 Task: Create in the project Trailblazer in Backlog an issue 'Implement a new cloud-based logistics optimization system for a company with advanced routing and scheduling capabilities', assign it to team member softage.2@softage.net and change the status to IN PROGRESS.
Action: Mouse moved to (222, 241)
Screenshot: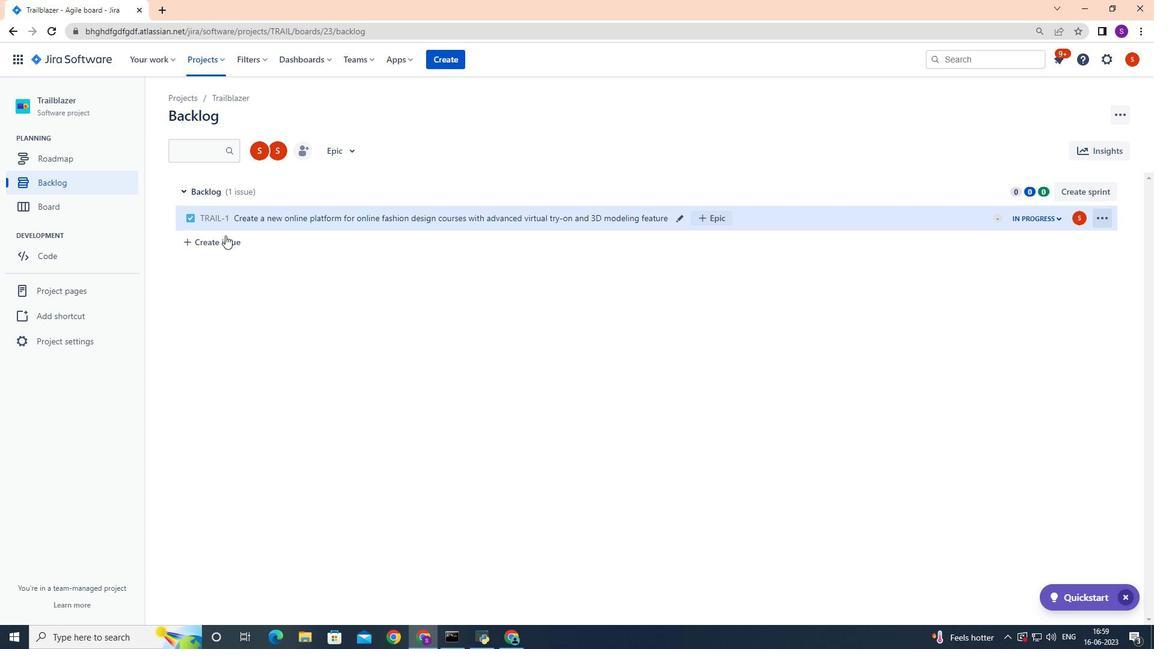 
Action: Mouse pressed left at (222, 241)
Screenshot: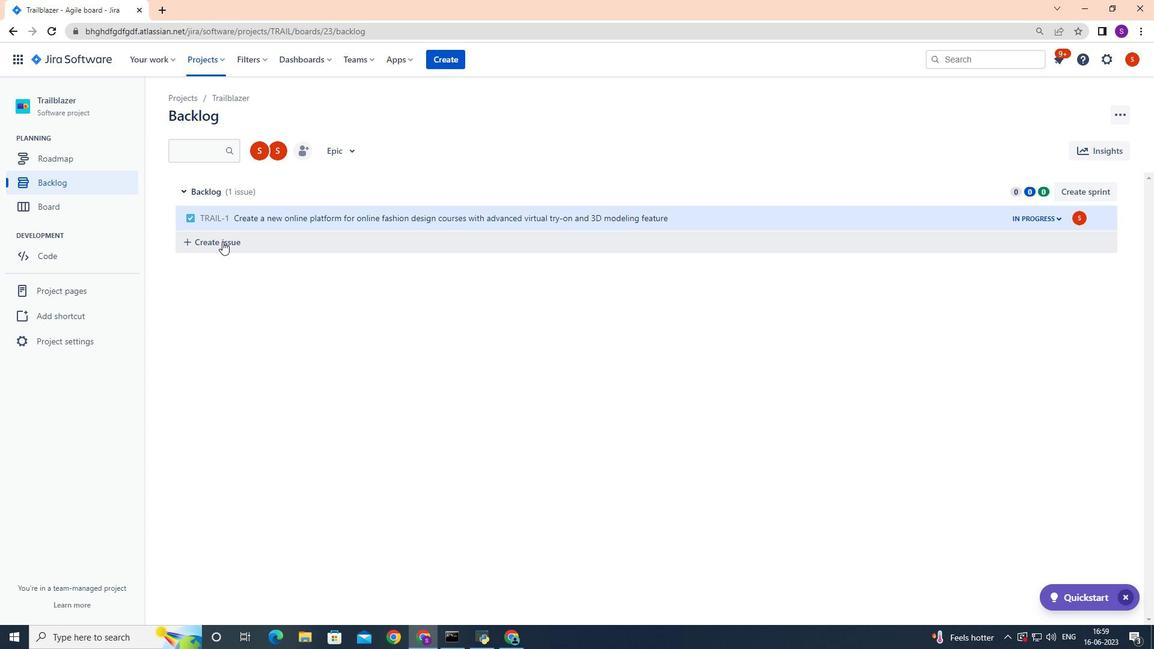 
Action: Mouse moved to (221, 241)
Screenshot: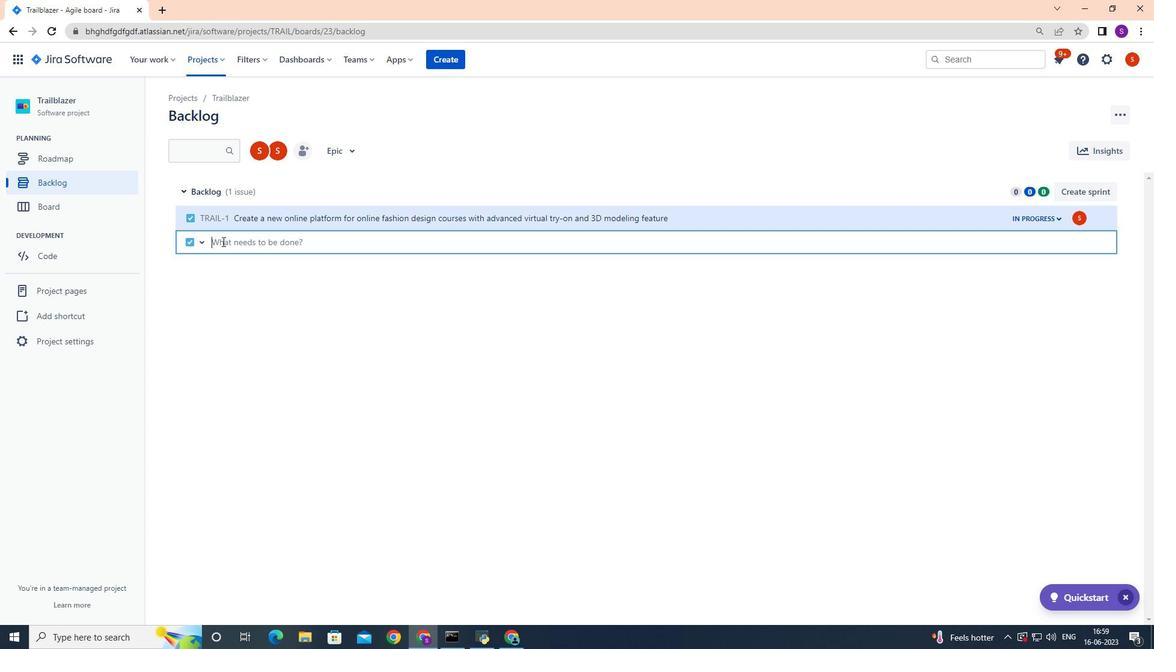 
Action: Key pressed <Key.shift>Implement<Key.space>a<Key.space>new<Key.space>cloud-based<Key.space>logistics<Key.space>optimization<Key.space>system<Key.space>for<Key.space>a<Key.space>company<Key.space>with<Key.space>advanced<Key.space>routing<Key.space>and<Key.space>scheduling<Key.space>capabilities
Screenshot: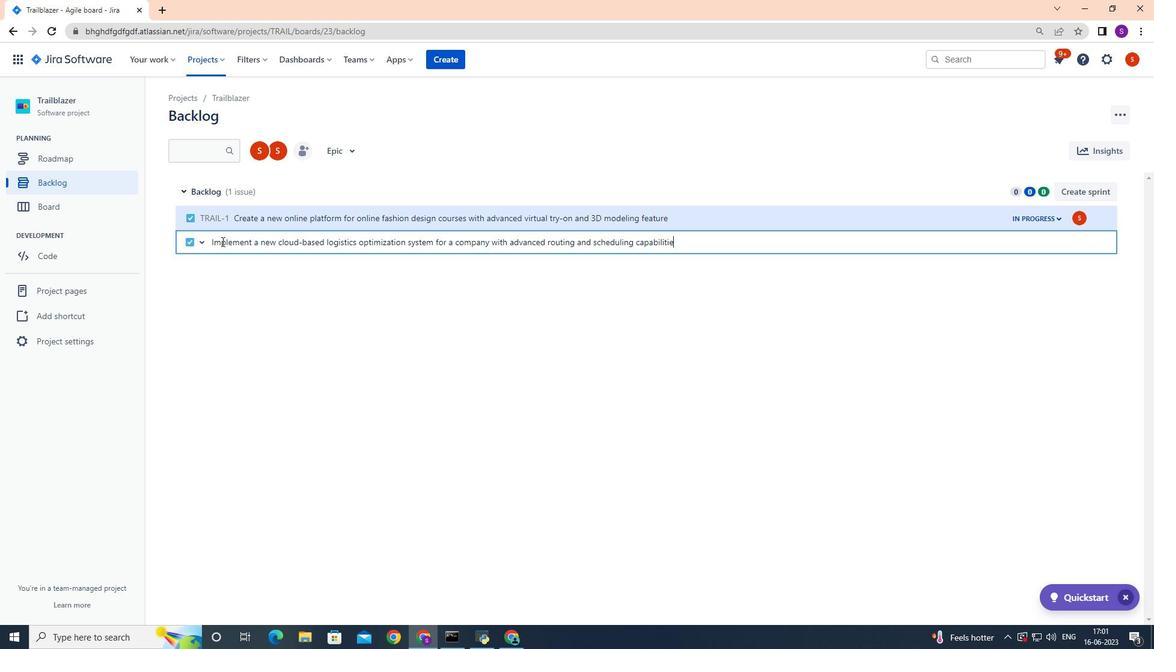 
Action: Mouse moved to (895, 242)
Screenshot: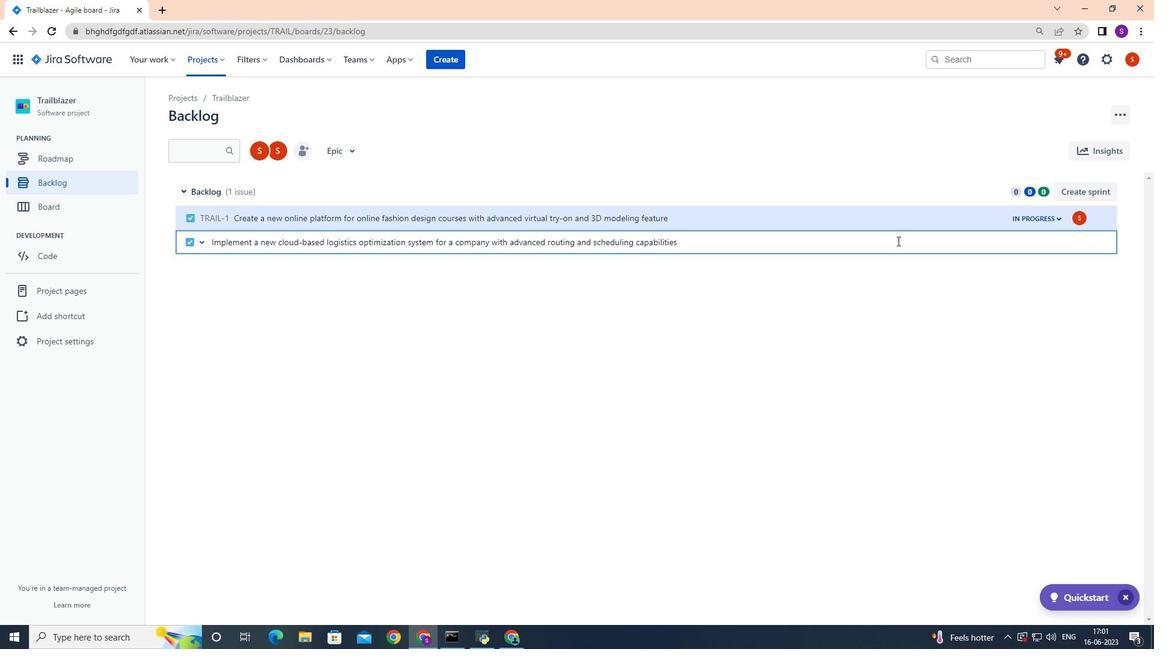 
Action: Mouse pressed left at (895, 242)
Screenshot: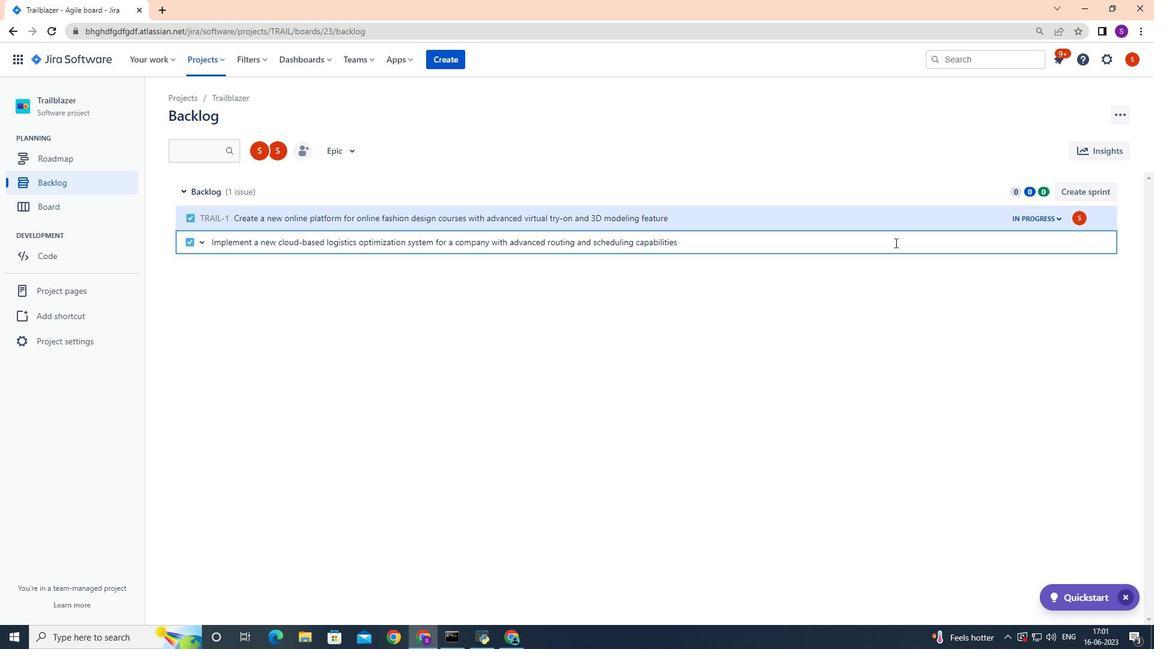 
Action: Key pressed <Key.enter>
Screenshot: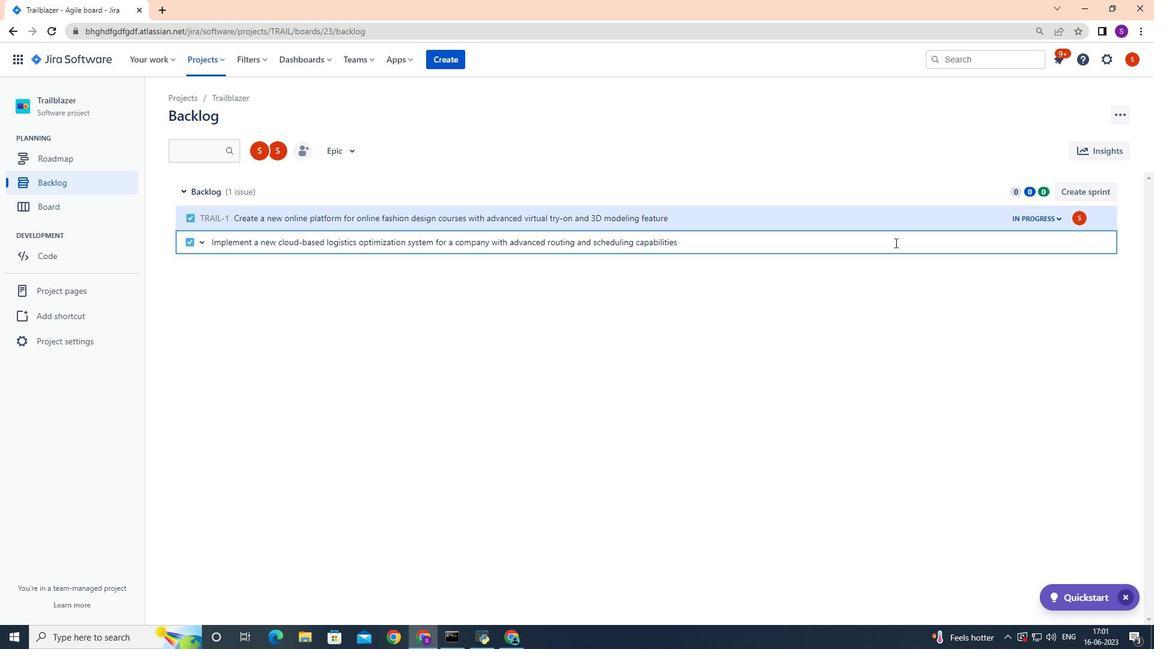 
Action: Mouse moved to (877, 237)
Screenshot: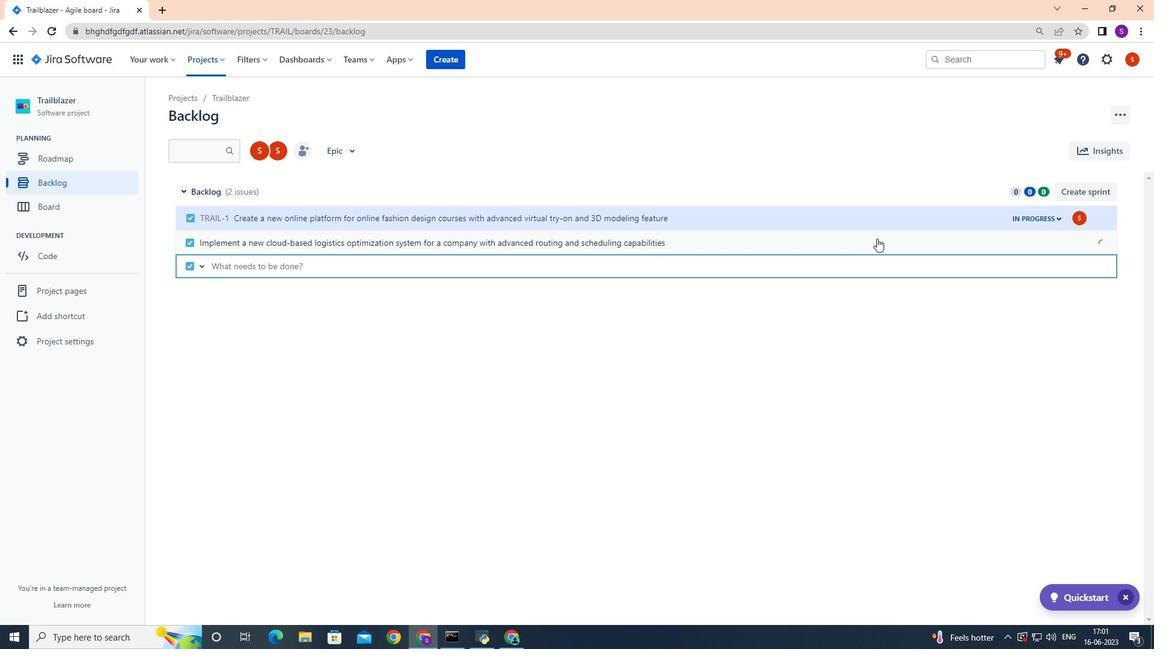 
Action: Mouse pressed left at (877, 237)
Screenshot: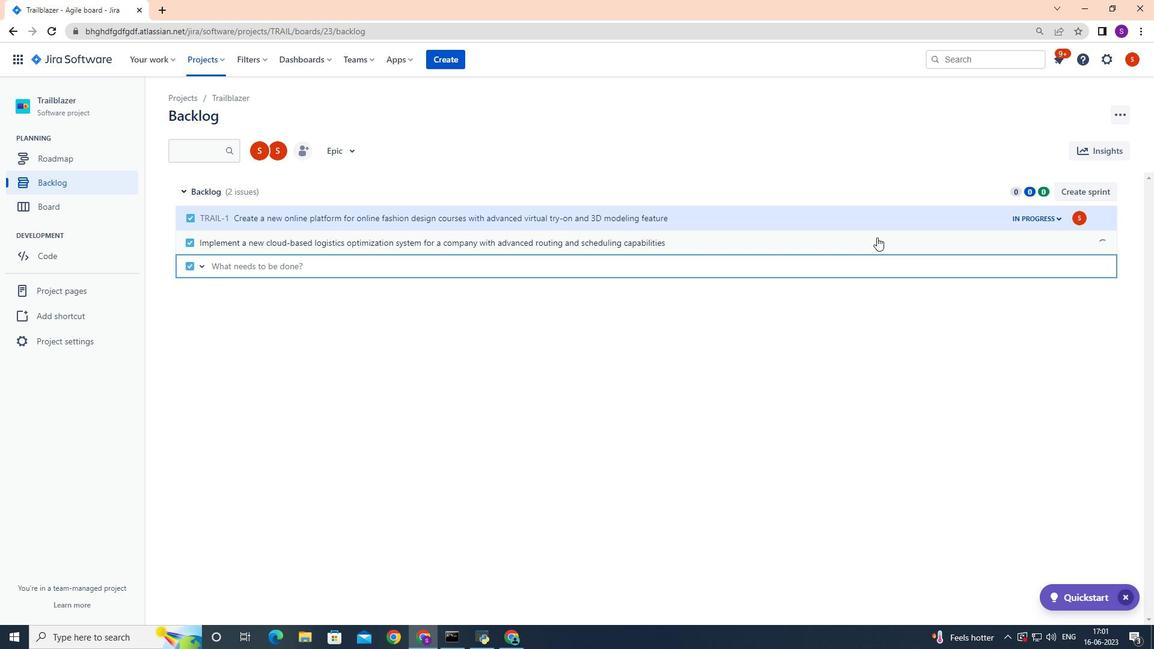 
Action: Mouse moved to (1078, 238)
Screenshot: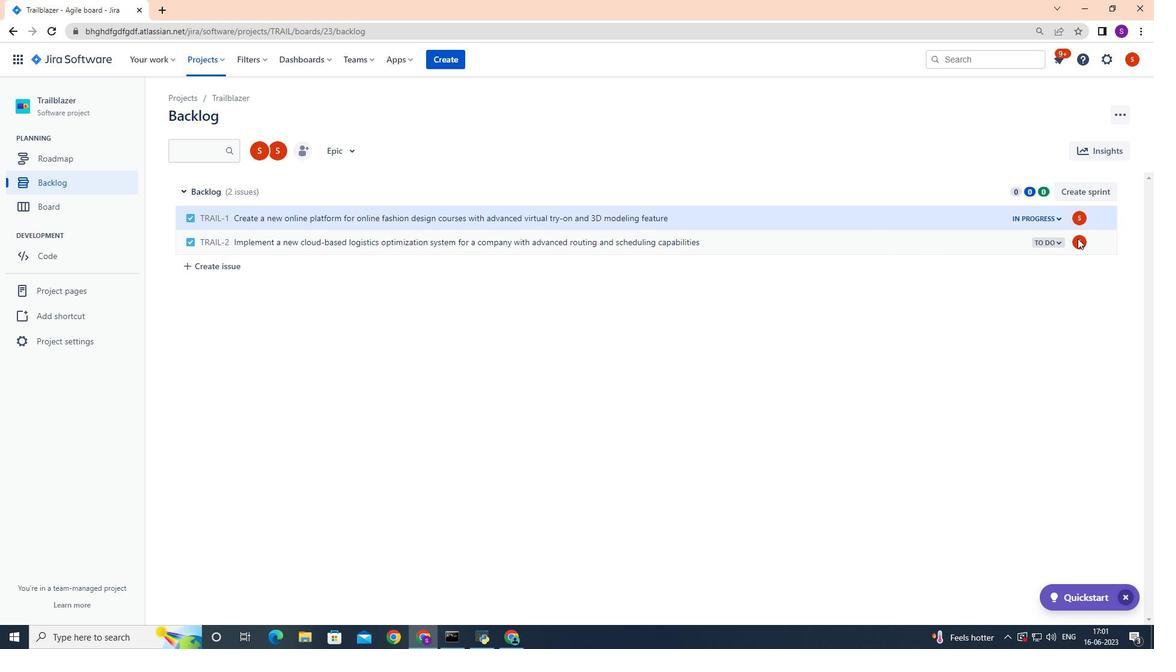 
Action: Mouse pressed left at (1078, 238)
Screenshot: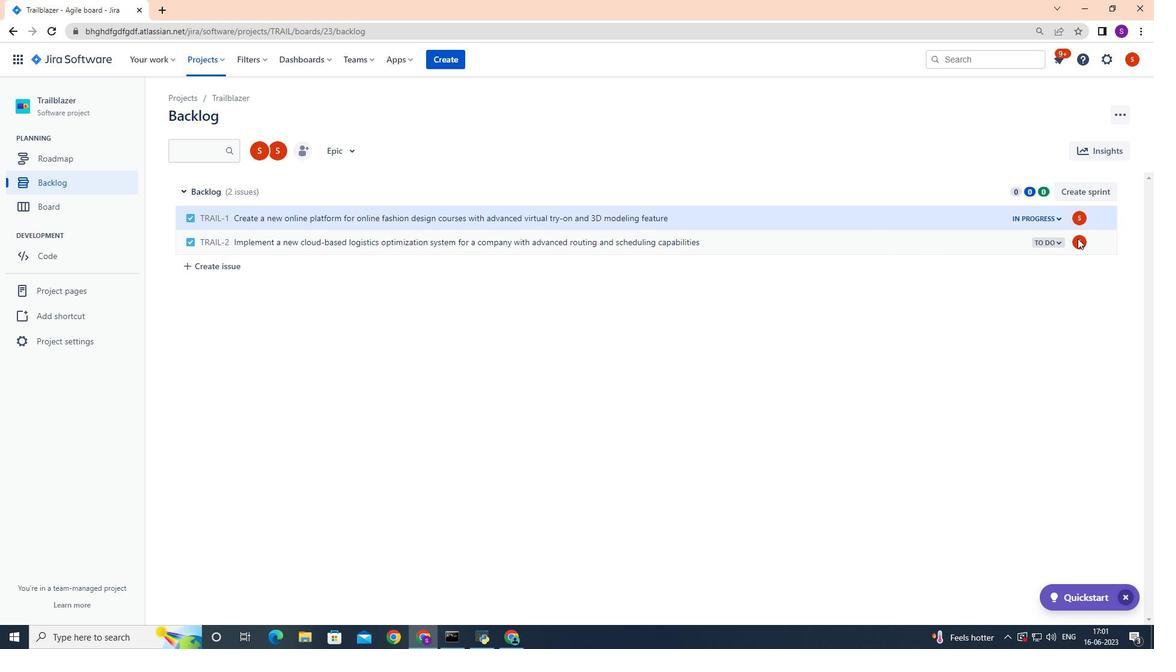 
Action: Mouse moved to (1078, 243)
Screenshot: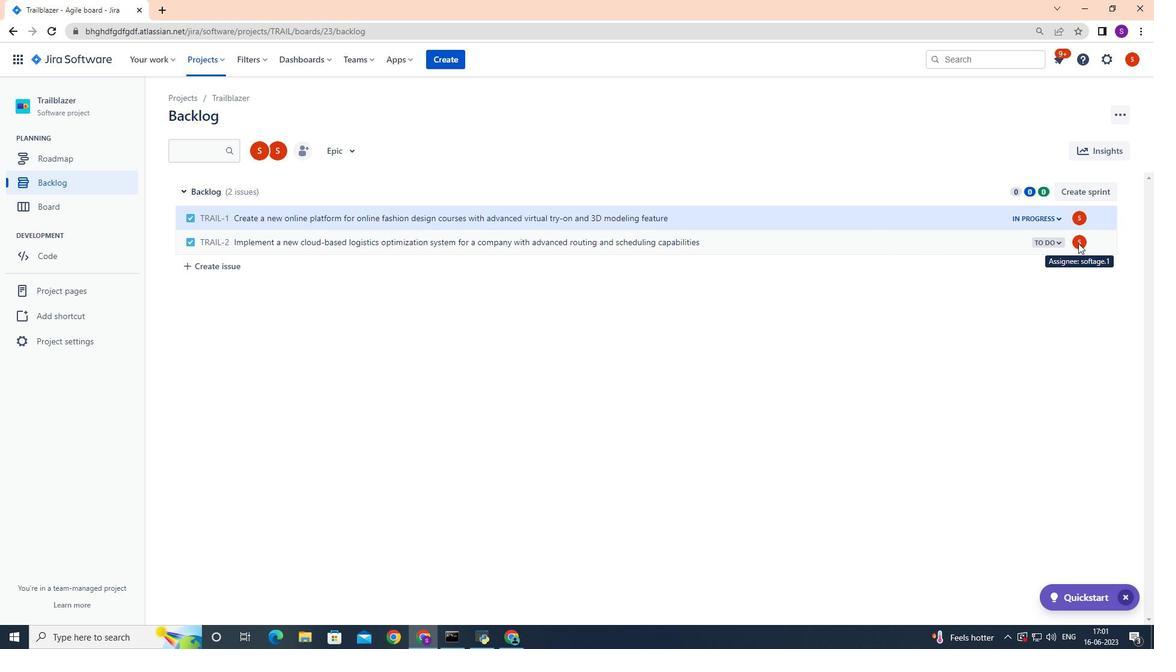 
Action: Mouse pressed left at (1078, 243)
Screenshot: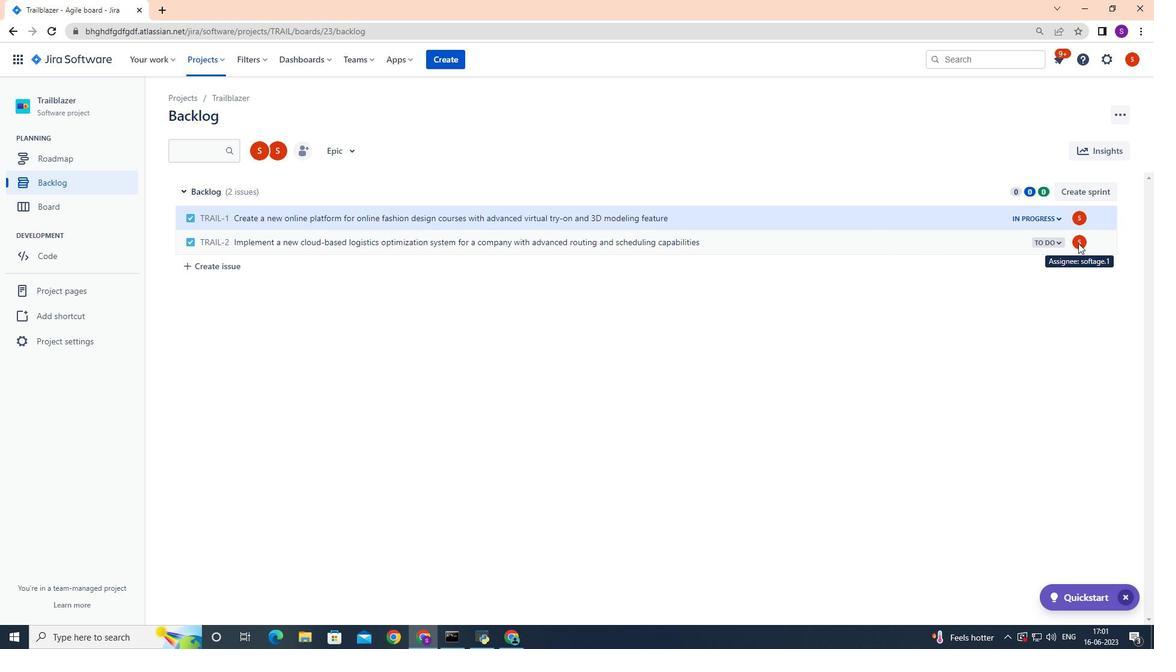 
Action: Mouse moved to (1076, 242)
Screenshot: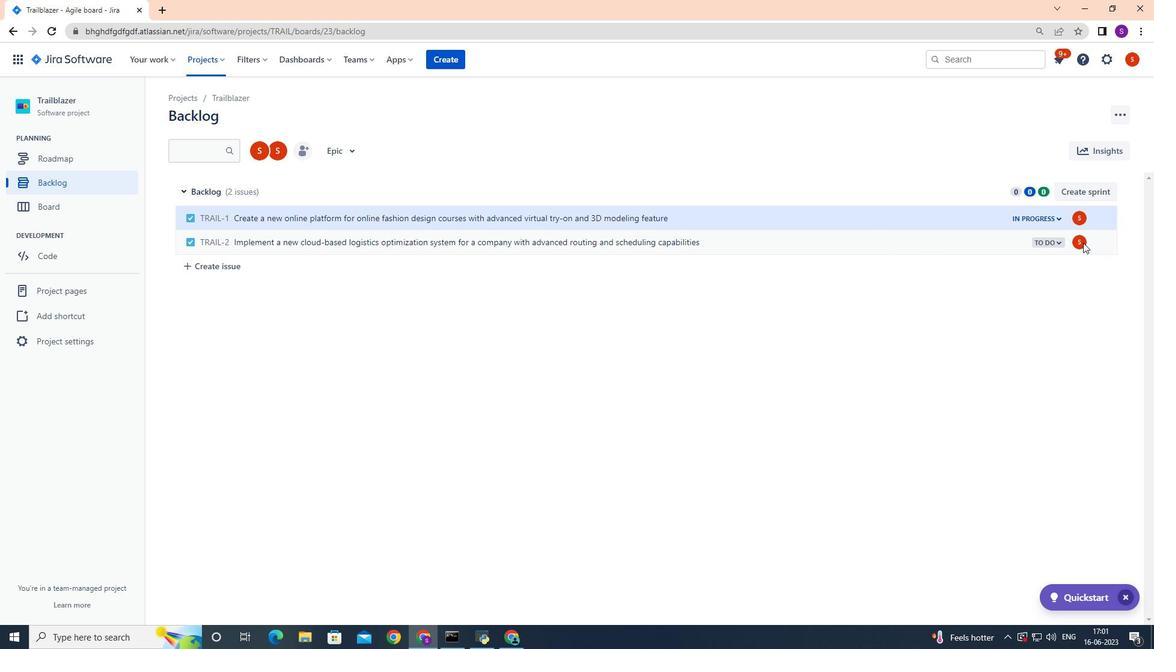 
Action: Mouse pressed left at (1076, 242)
Screenshot: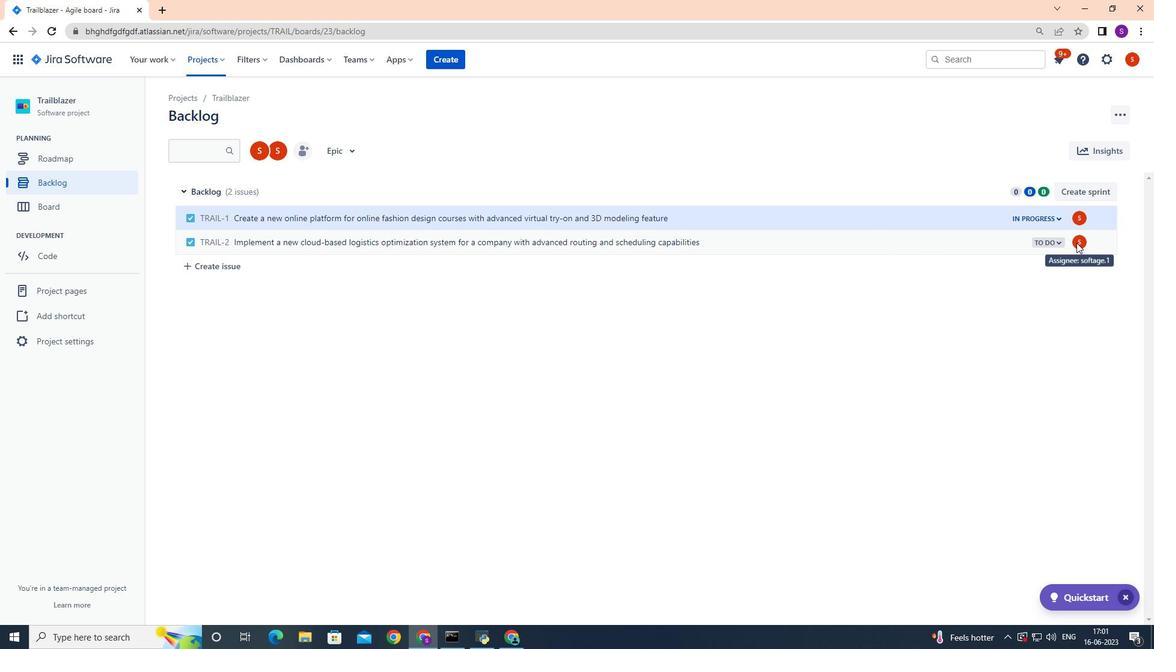 
Action: Mouse moved to (1079, 238)
Screenshot: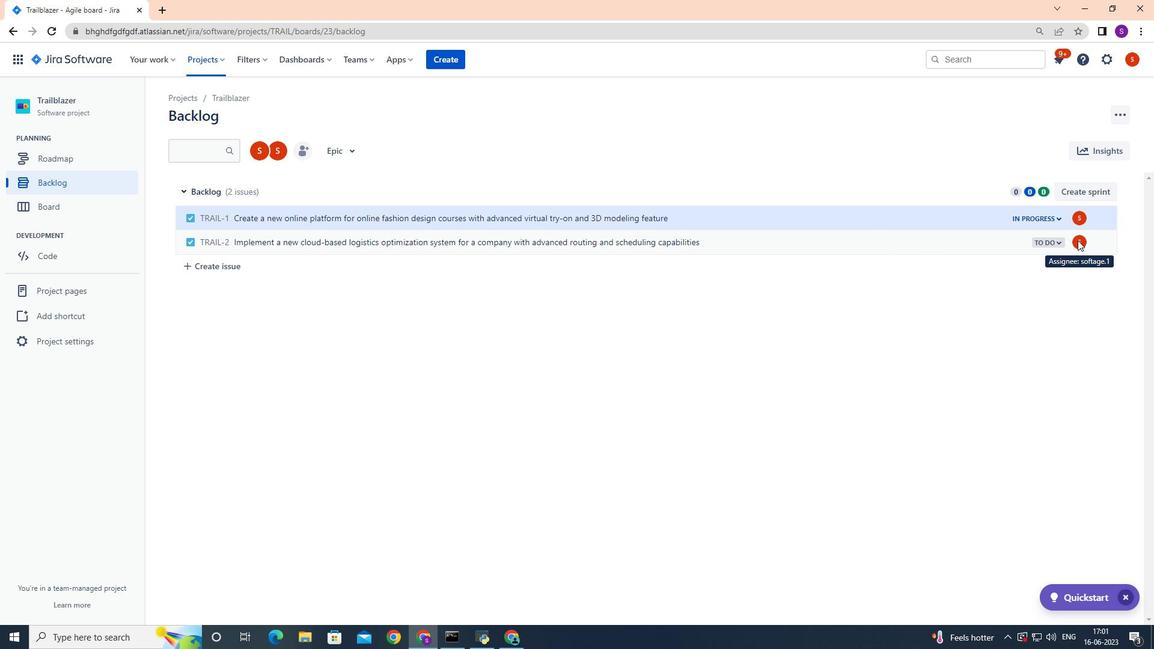 
Action: Mouse pressed left at (1079, 238)
Screenshot: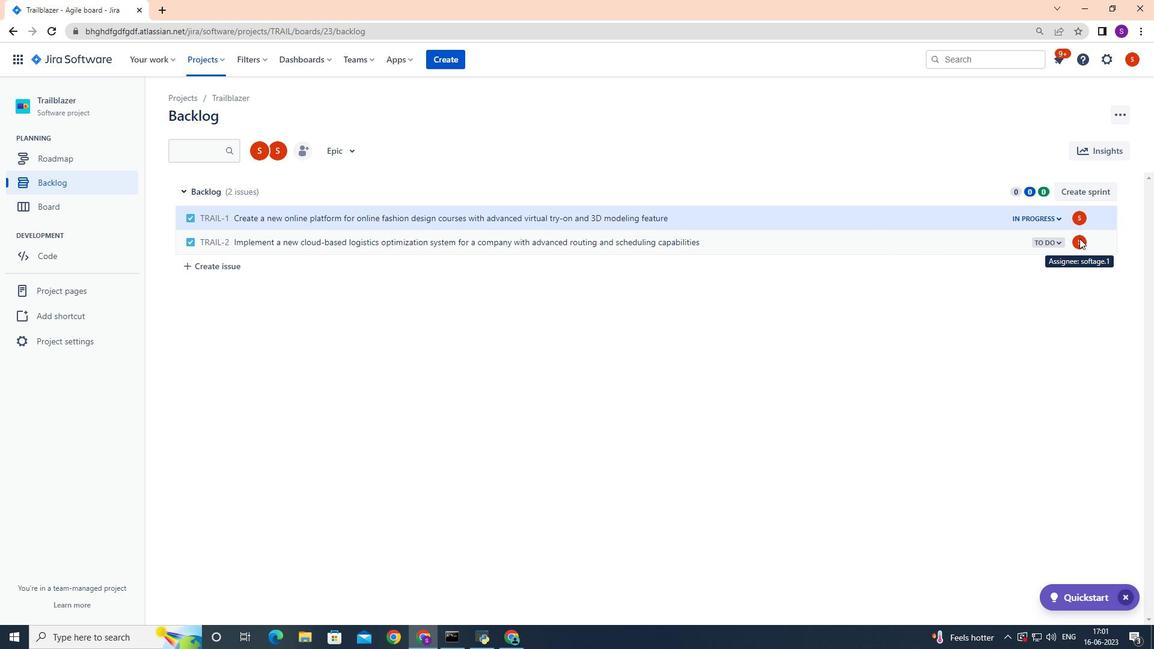 
Action: Mouse moved to (1053, 243)
Screenshot: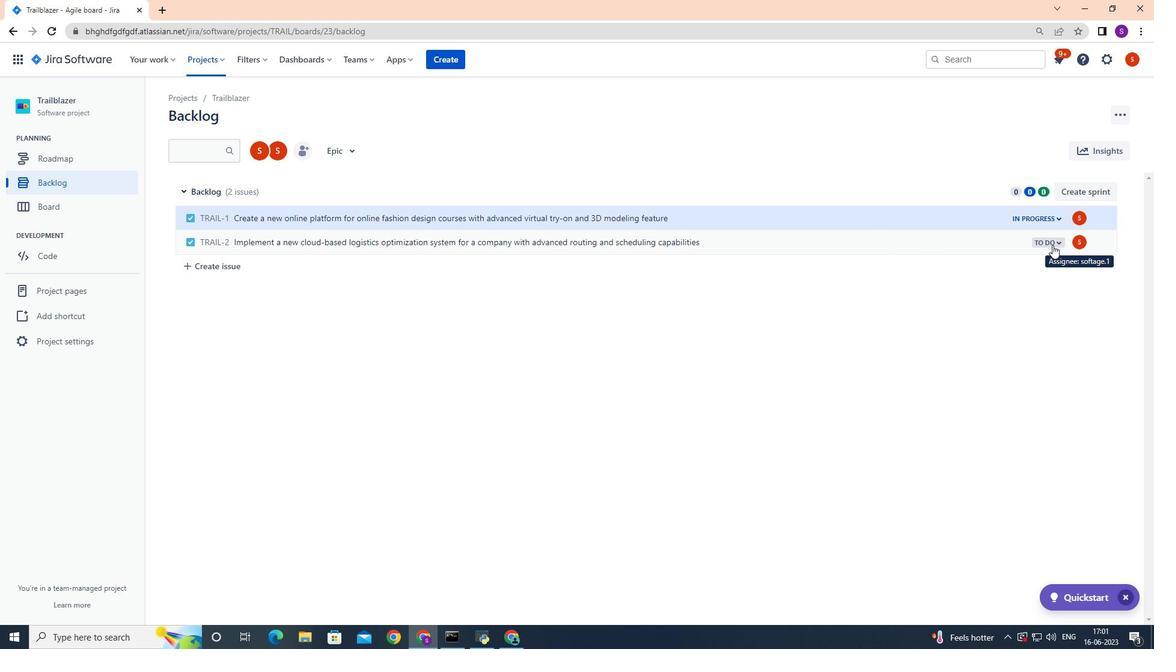 
Action: Mouse pressed left at (1053, 243)
Screenshot: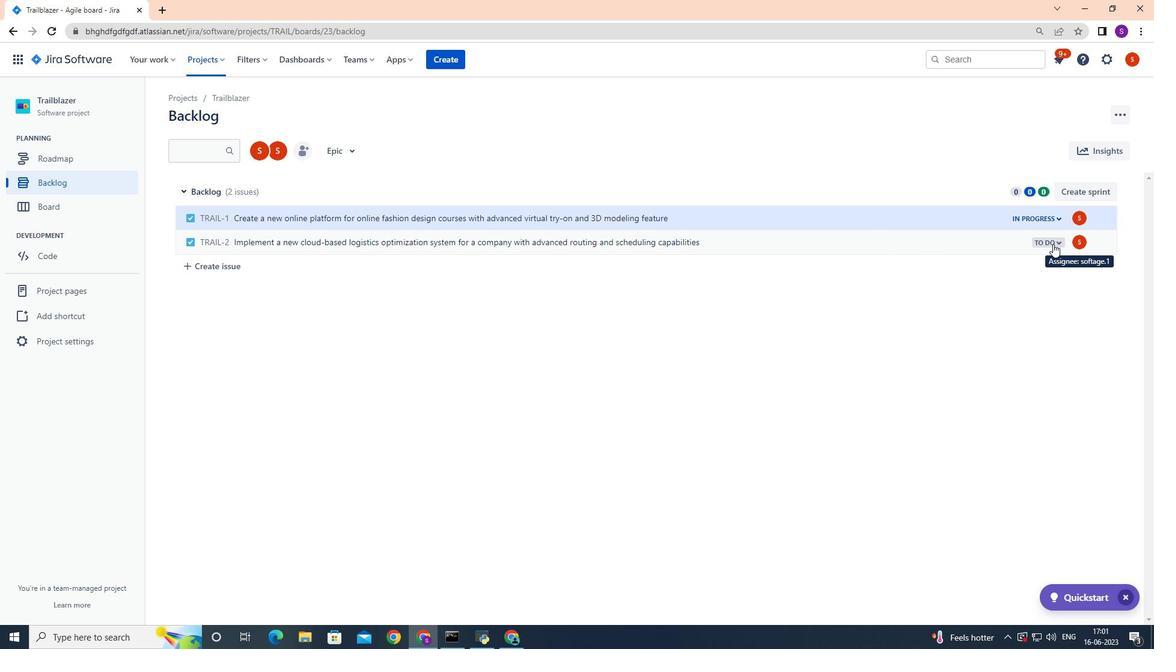 
Action: Mouse moved to (809, 240)
Screenshot: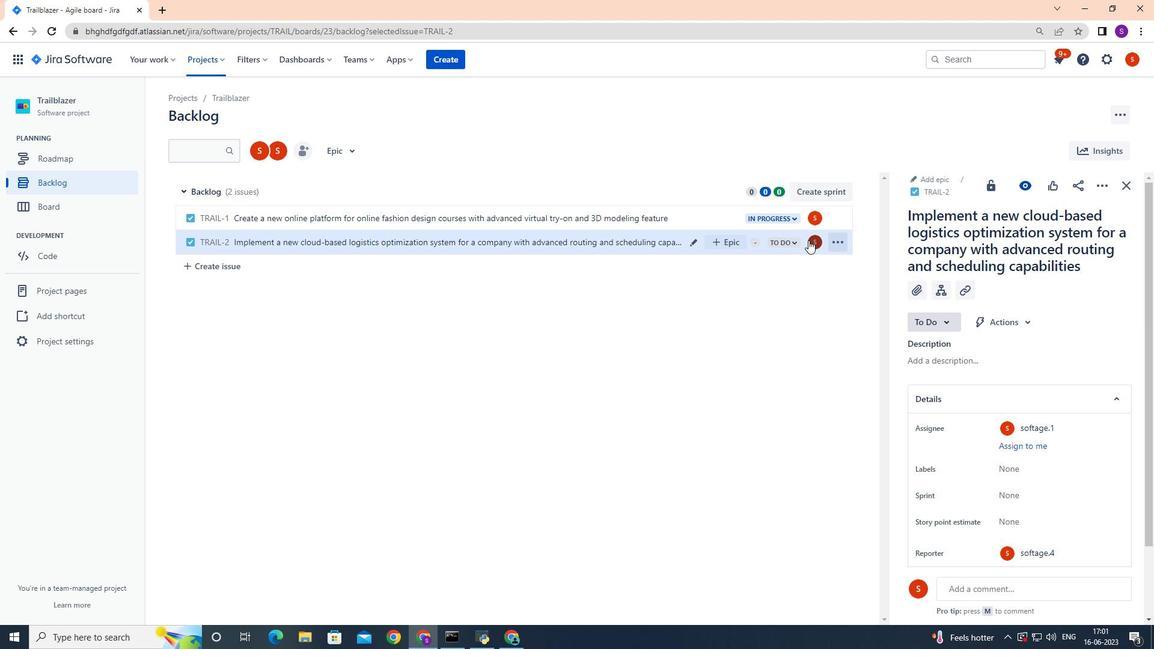 
Action: Mouse pressed left at (809, 240)
Screenshot: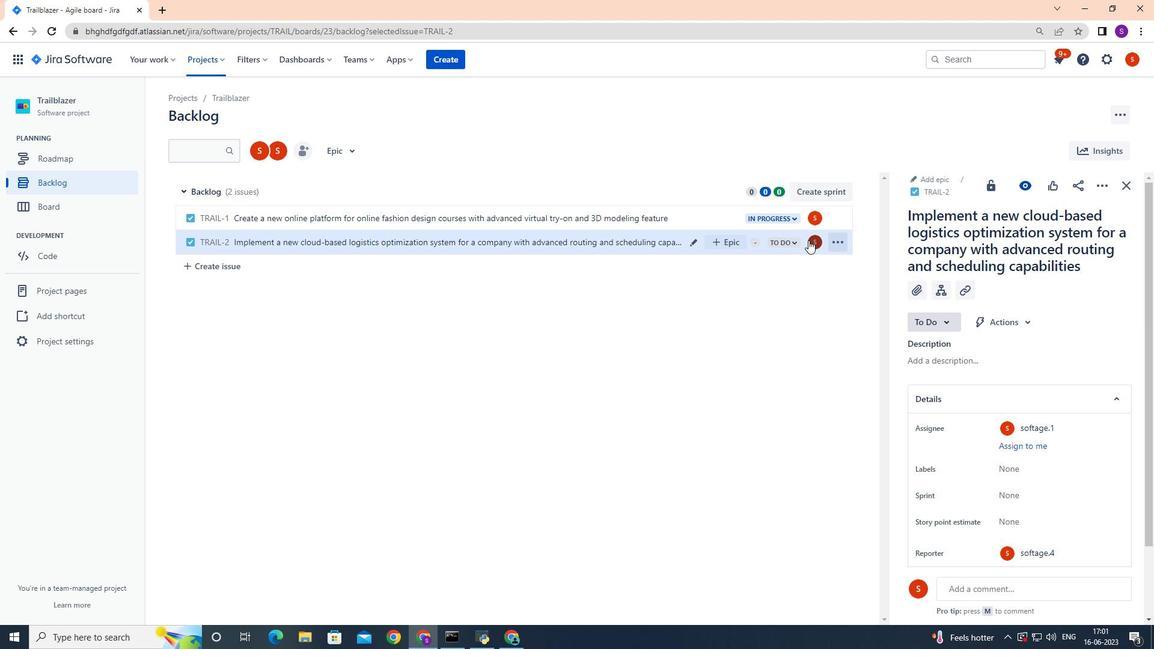 
Action: Mouse moved to (813, 240)
Screenshot: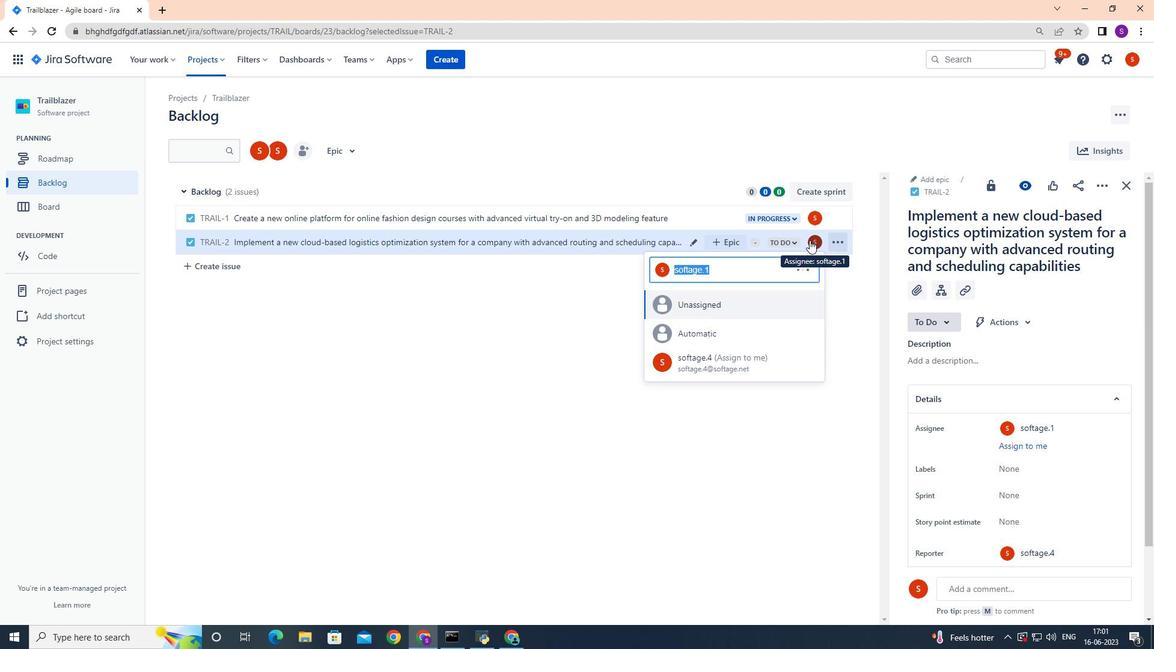 
Action: Key pressed softage.2
Screenshot: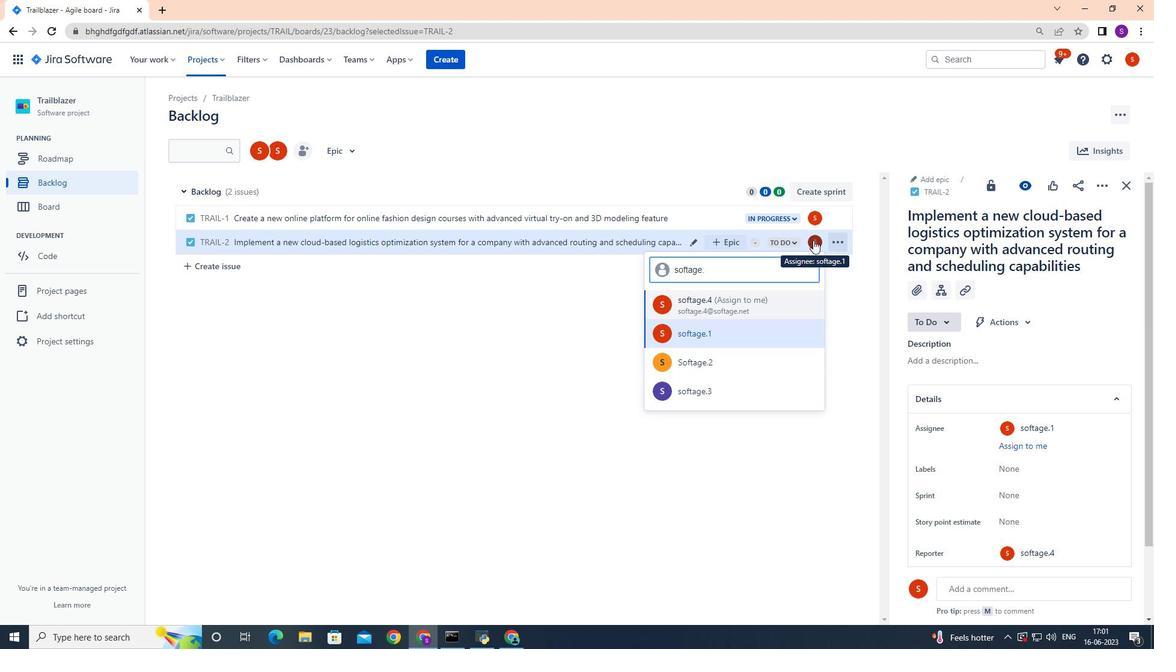 
Action: Mouse moved to (751, 329)
Screenshot: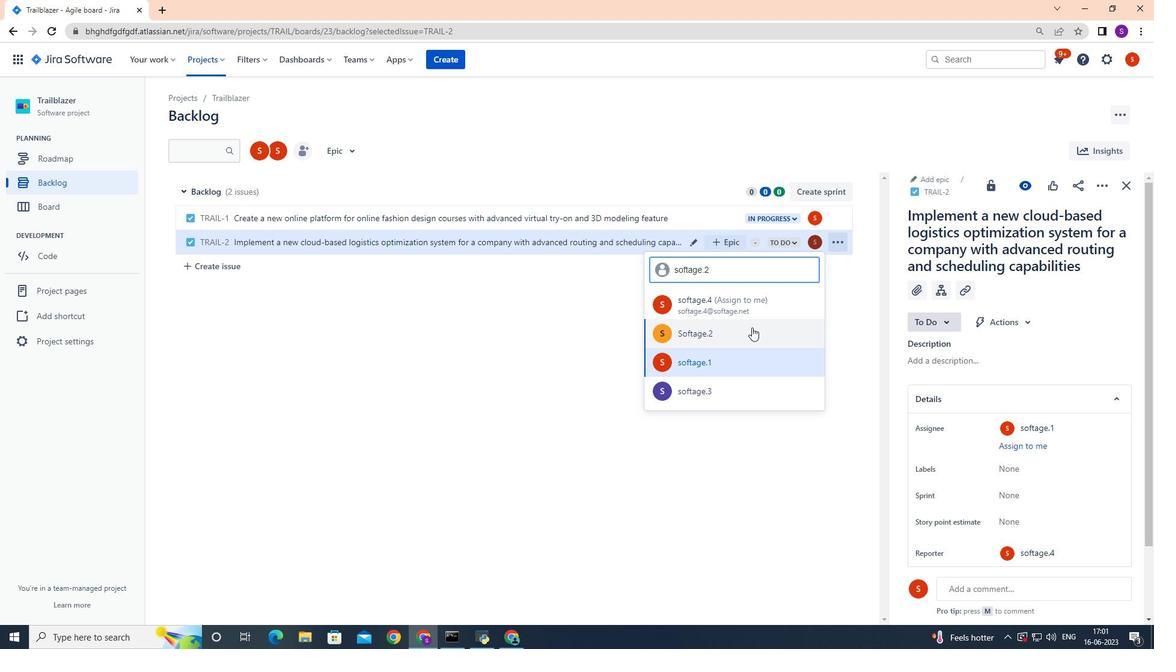 
Action: Mouse pressed left at (751, 329)
Screenshot: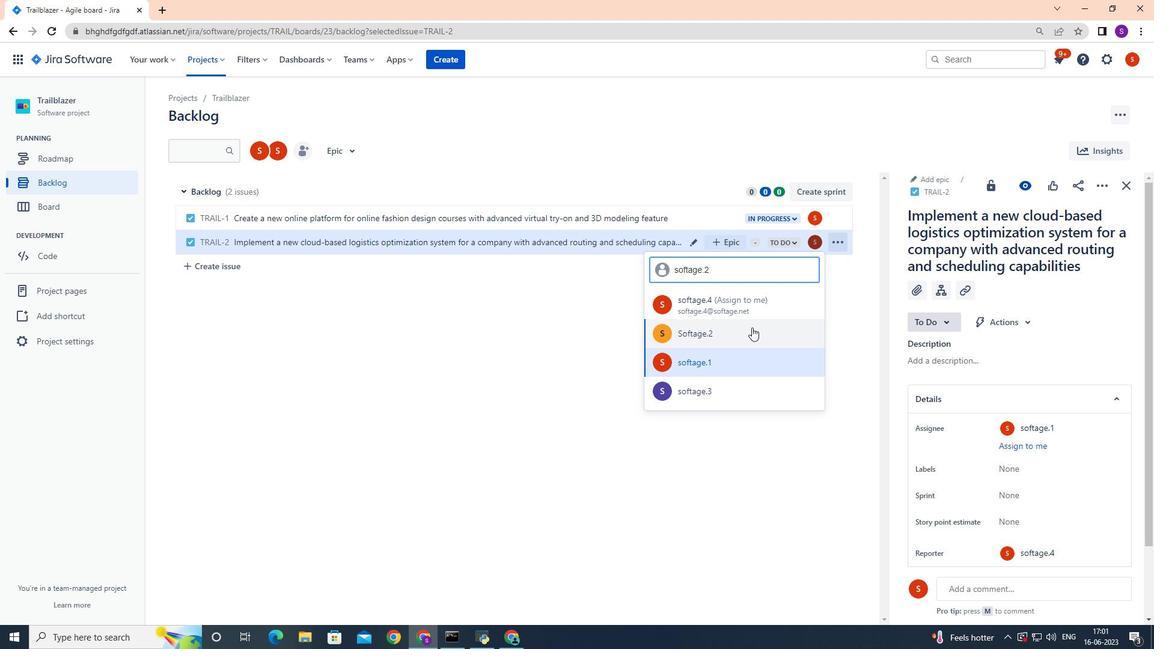 
Action: Mouse moved to (793, 239)
Screenshot: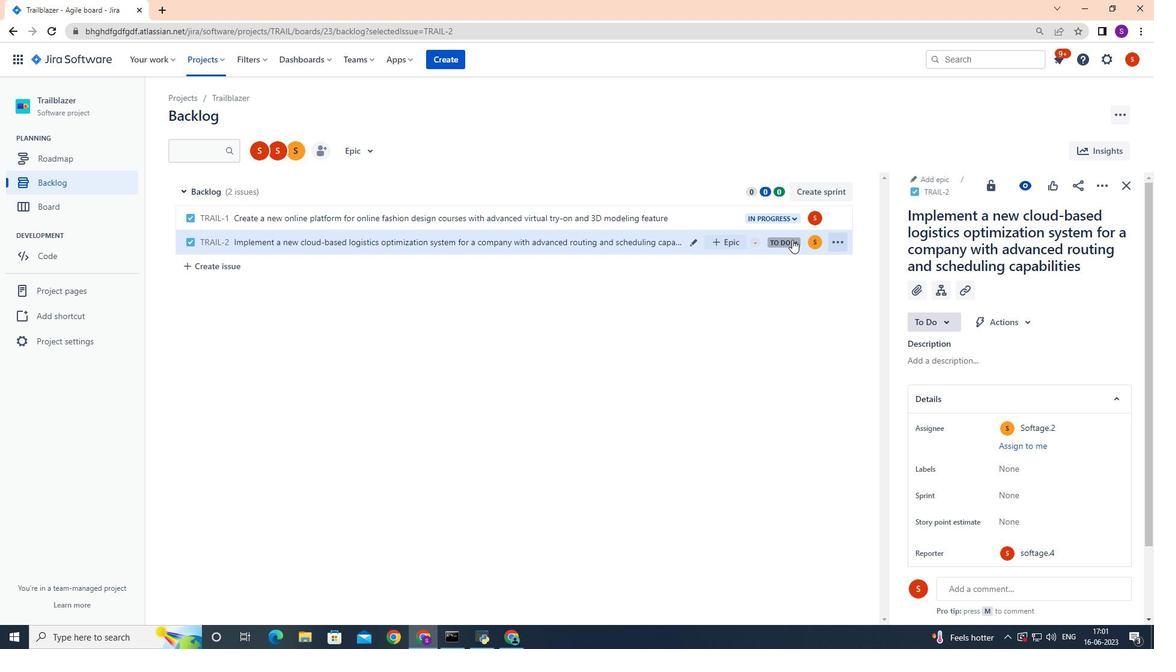 
Action: Mouse pressed left at (793, 239)
Screenshot: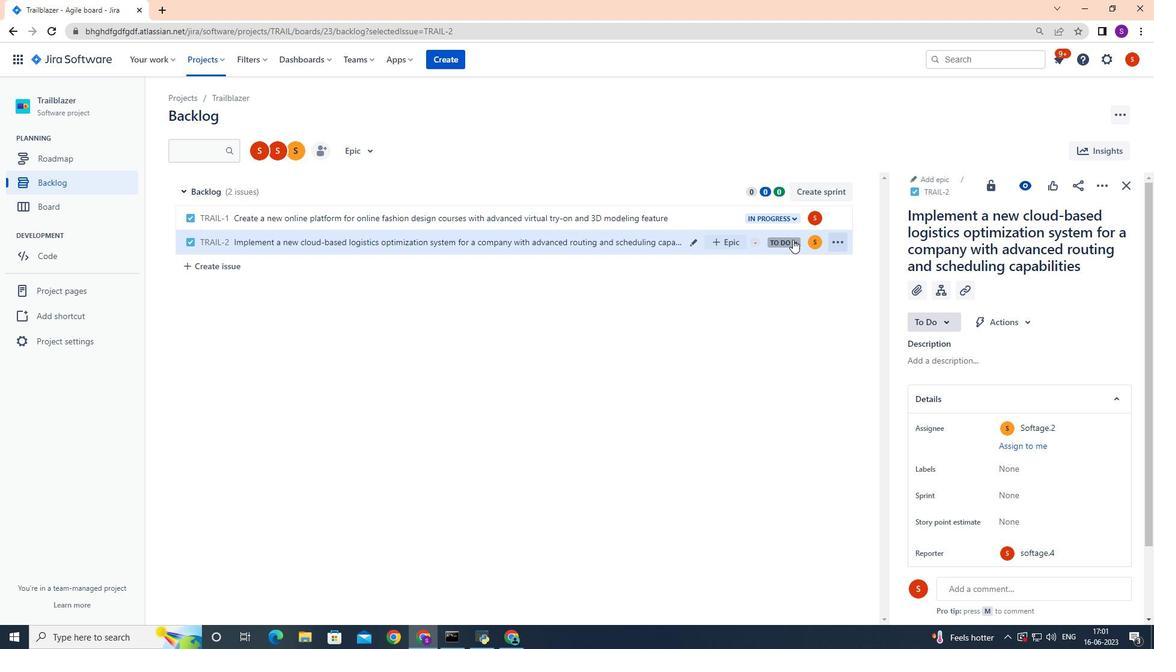 
Action: Mouse moved to (795, 263)
Screenshot: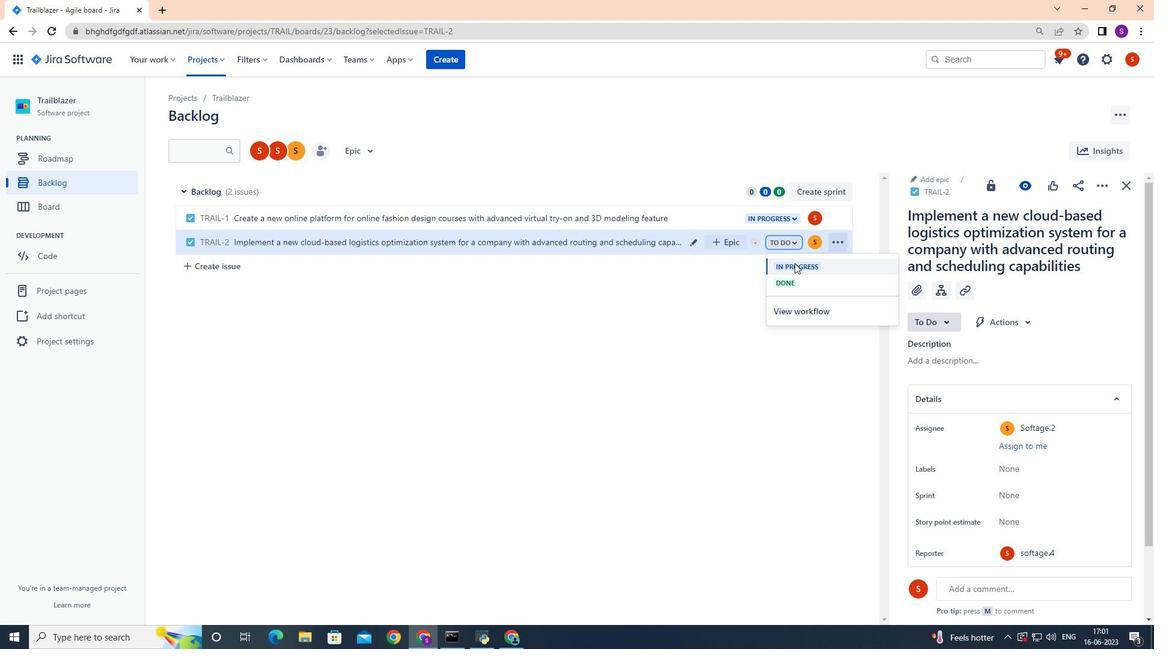 
Action: Mouse pressed left at (795, 263)
Screenshot: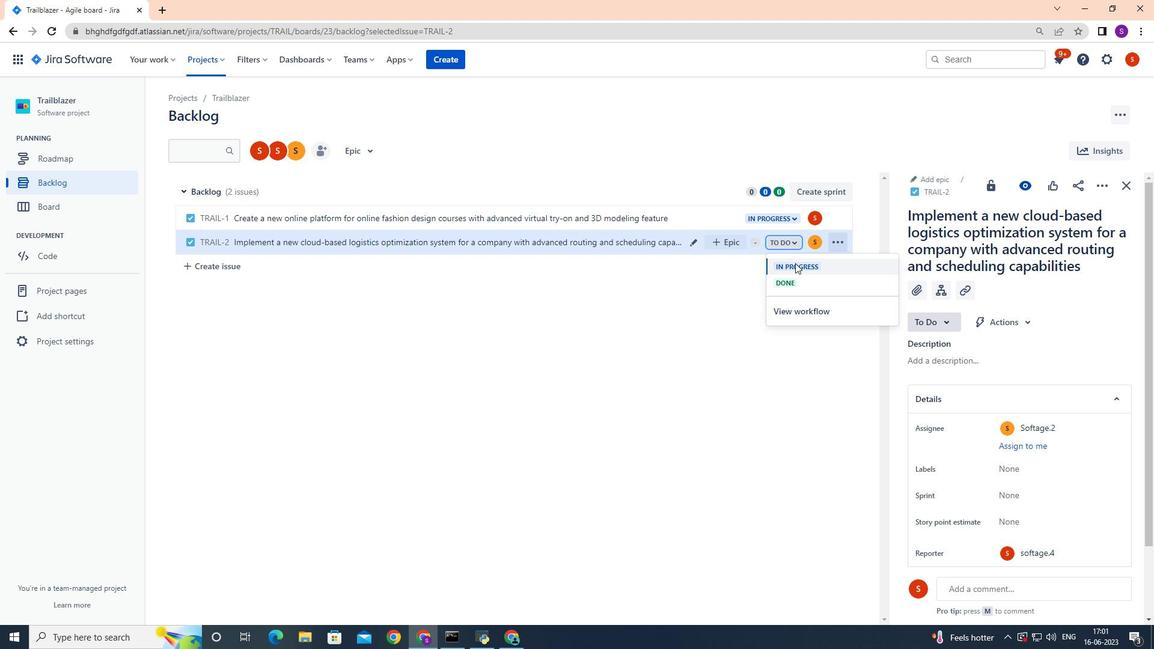 
